 Task: Change curve  line to dashed.
Action: Mouse moved to (421, 283)
Screenshot: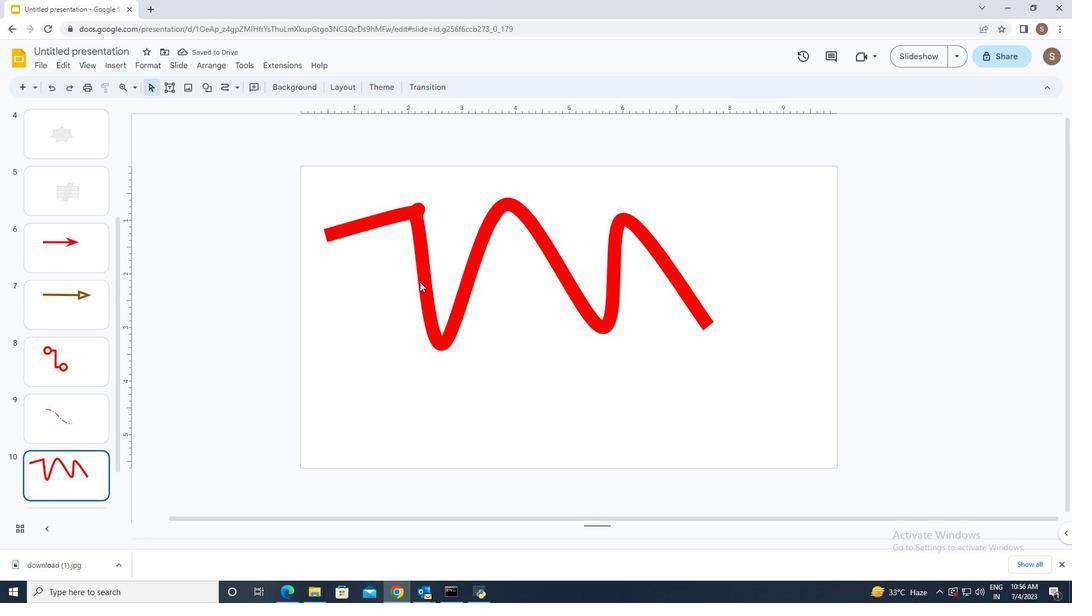 
Action: Mouse pressed left at (421, 283)
Screenshot: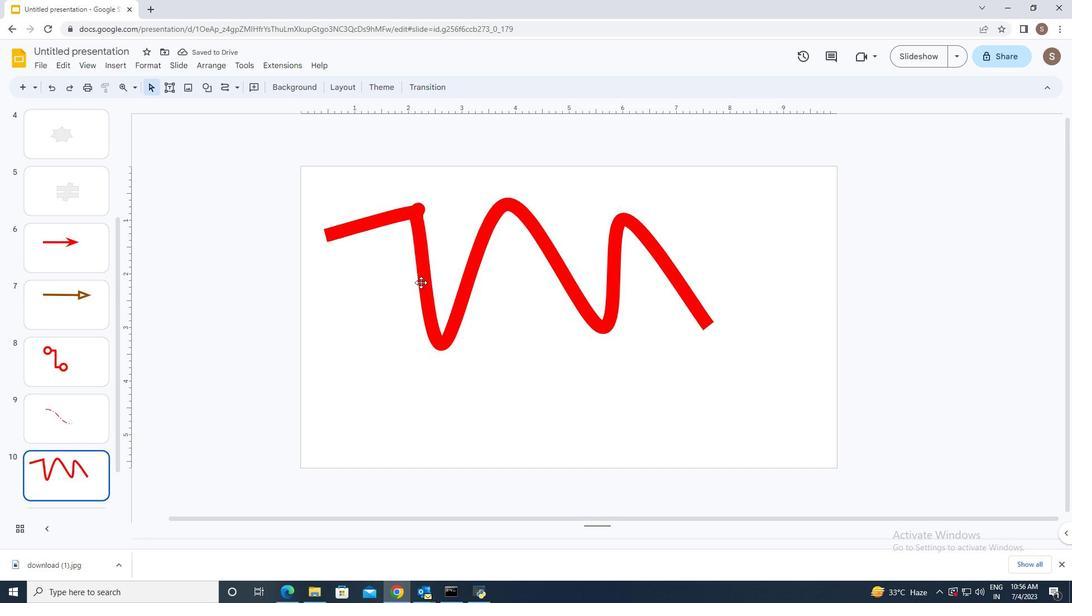 
Action: Mouse moved to (312, 89)
Screenshot: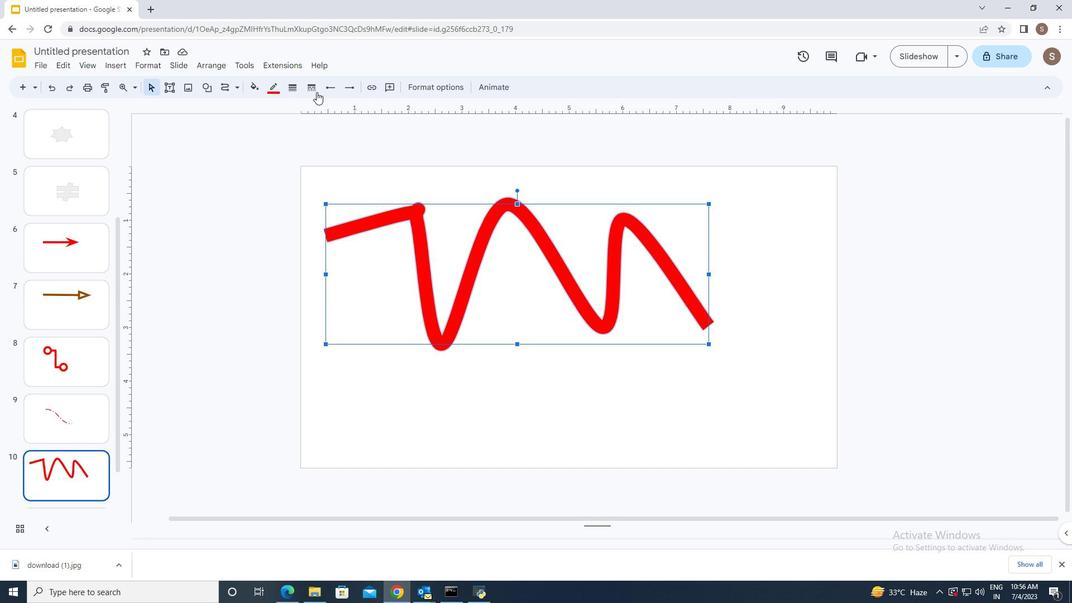 
Action: Mouse pressed left at (312, 89)
Screenshot: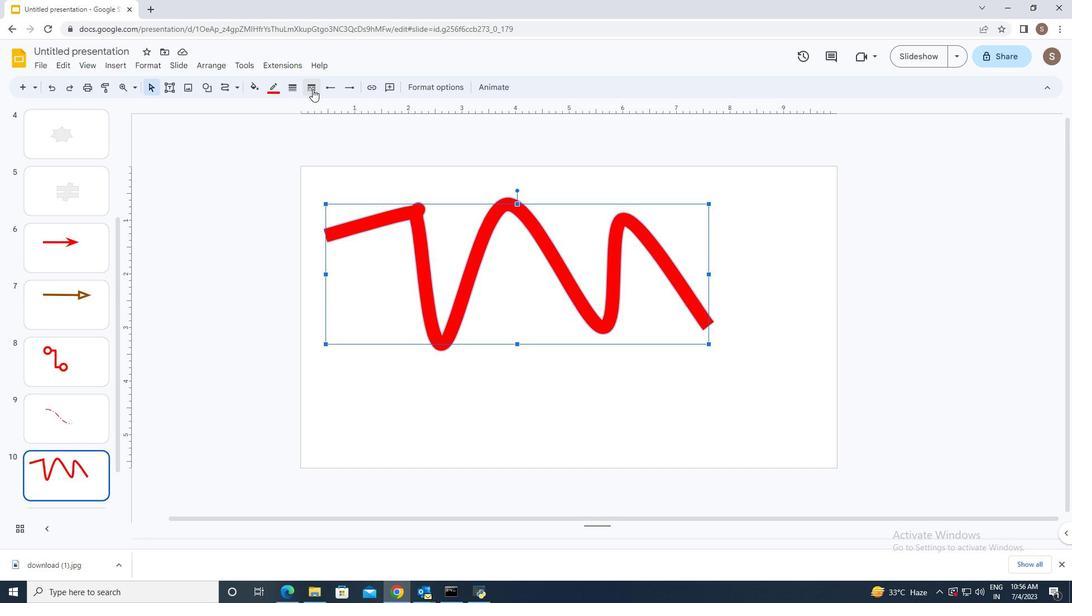 
Action: Mouse moved to (326, 138)
Screenshot: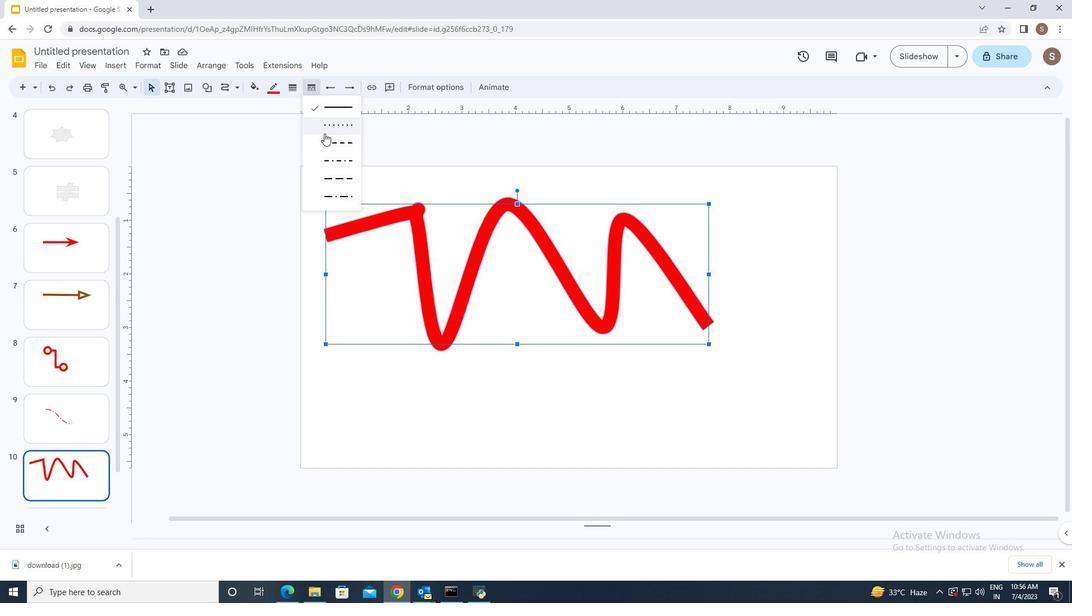
Action: Mouse pressed left at (326, 138)
Screenshot: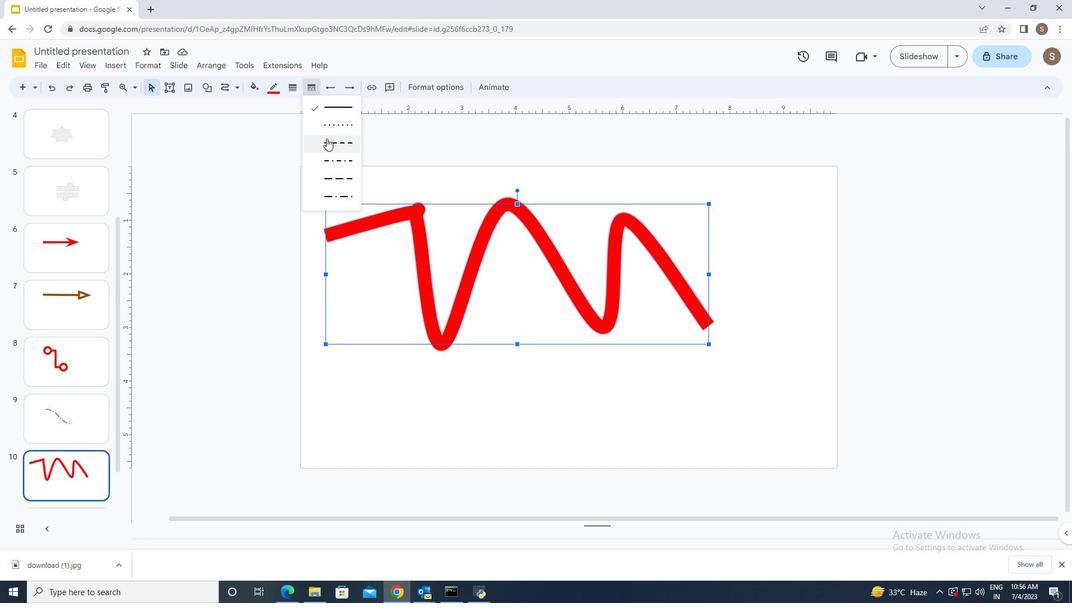 
Action: Mouse moved to (398, 424)
Screenshot: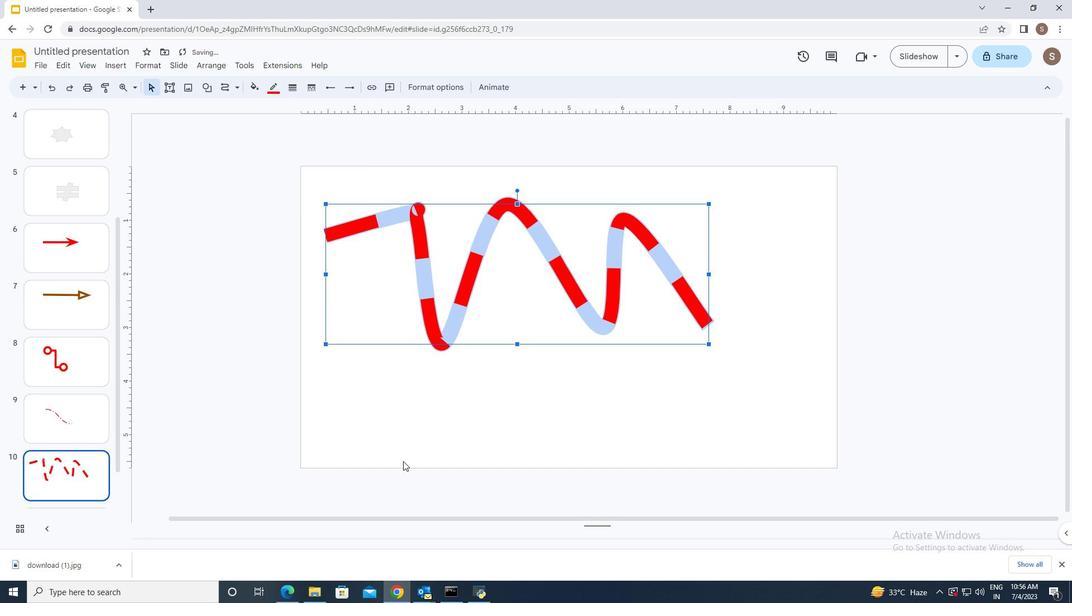
Action: Mouse pressed left at (398, 424)
Screenshot: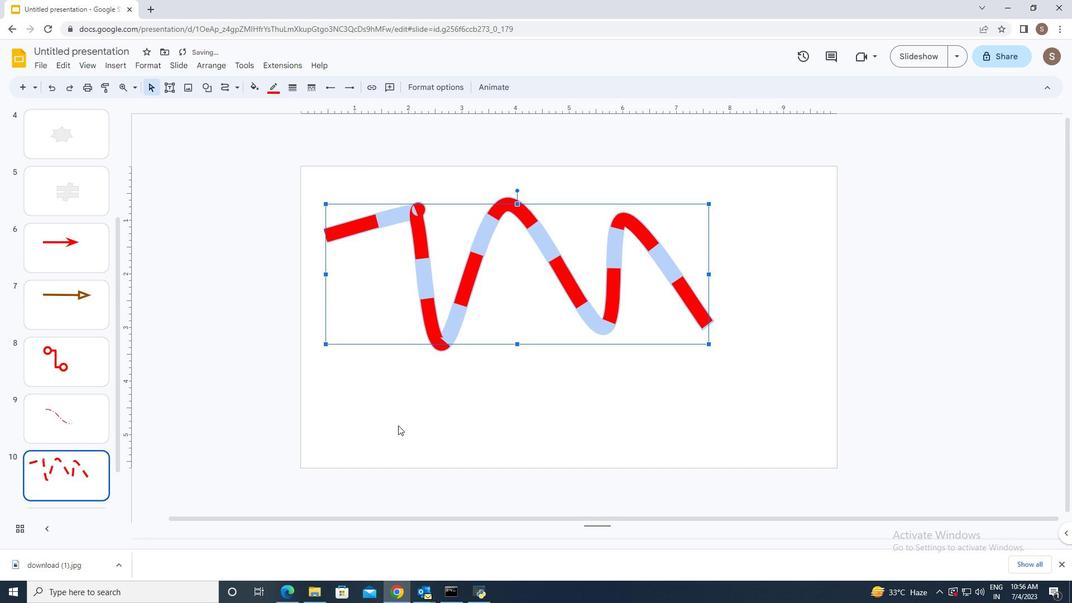 
